 Task: Toggle the match on word start only in the suggest.
Action: Mouse moved to (14, 525)
Screenshot: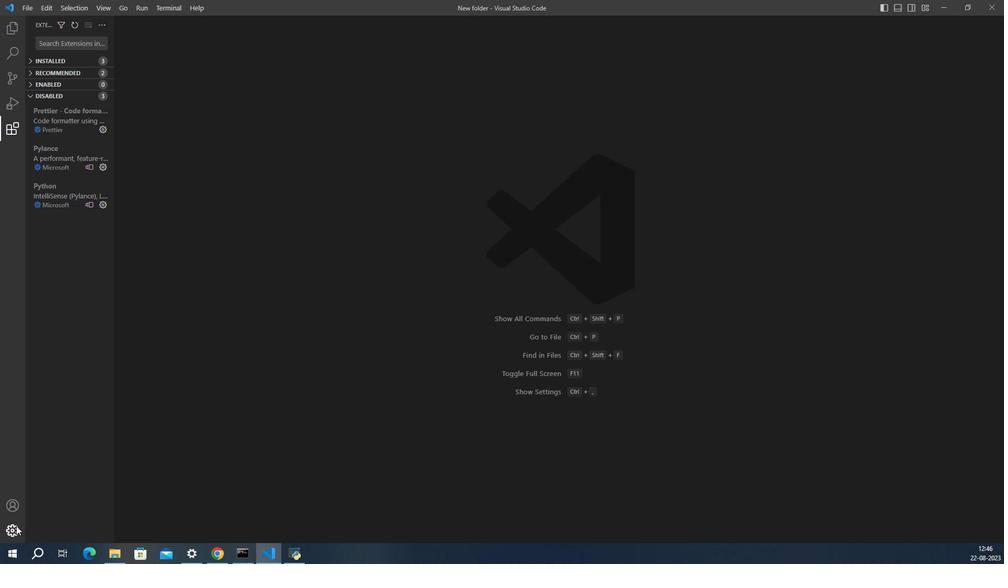 
Action: Mouse pressed left at (14, 525)
Screenshot: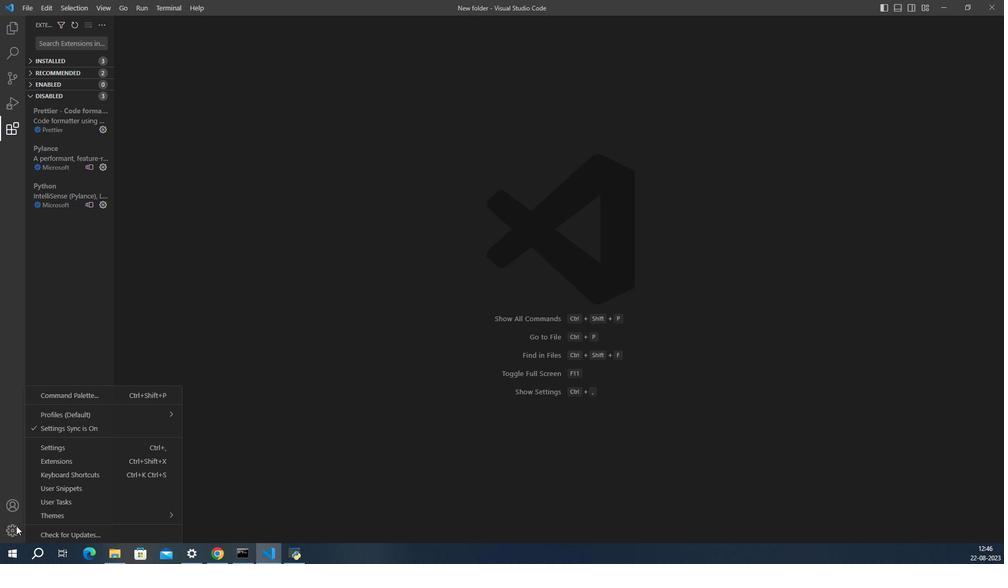 
Action: Mouse moved to (41, 453)
Screenshot: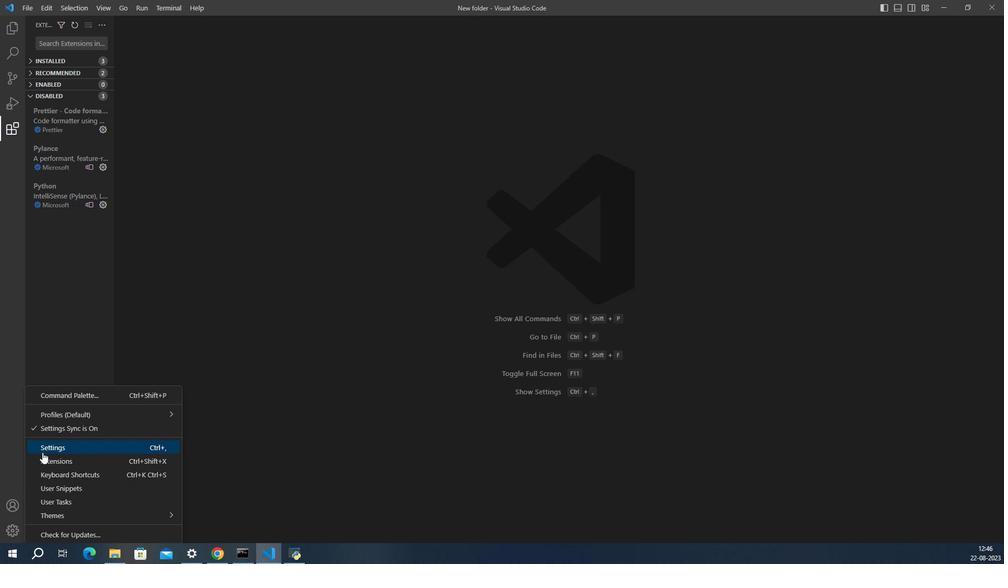 
Action: Mouse pressed left at (41, 453)
Screenshot: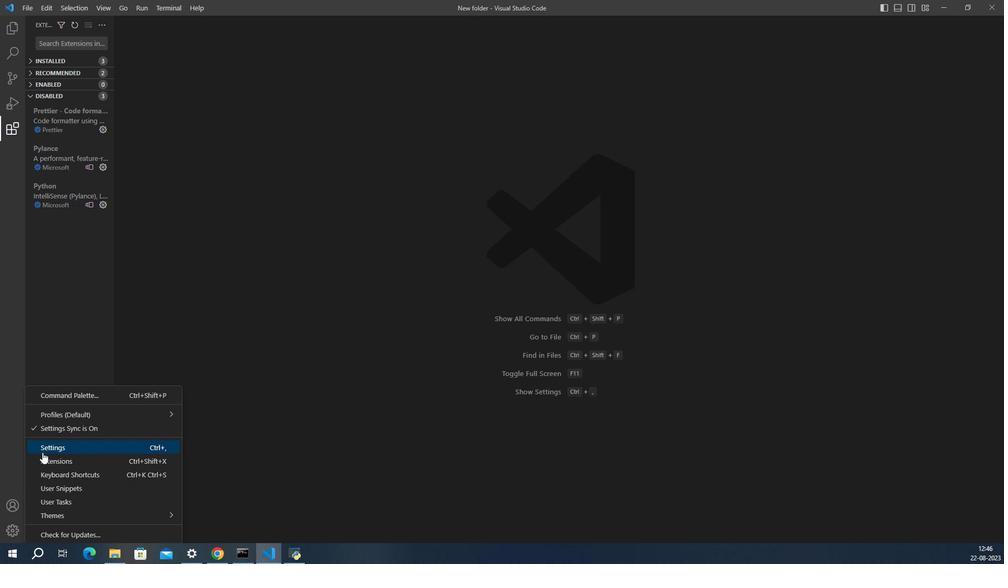 
Action: Mouse moved to (463, 376)
Screenshot: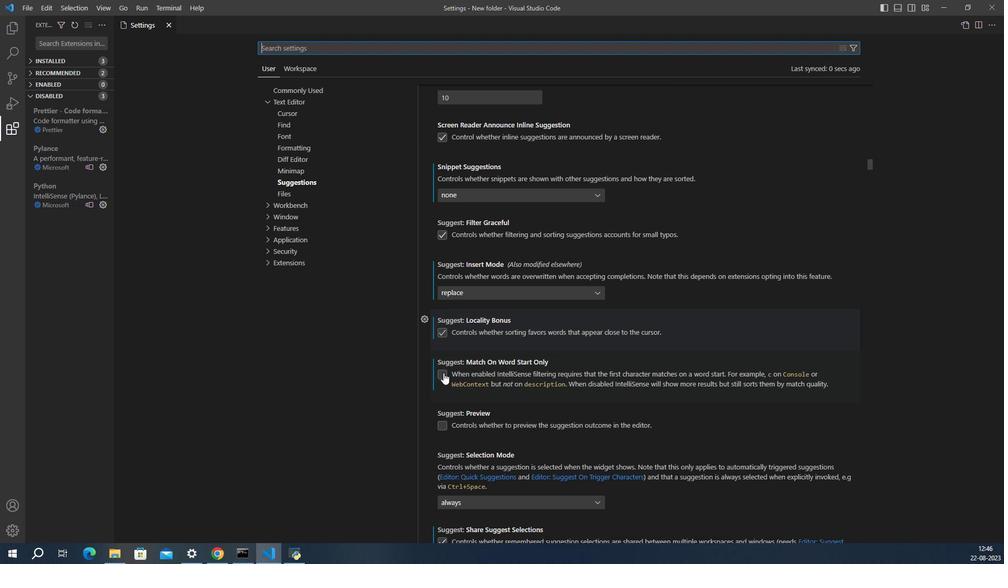 
Action: Mouse pressed left at (463, 376)
Screenshot: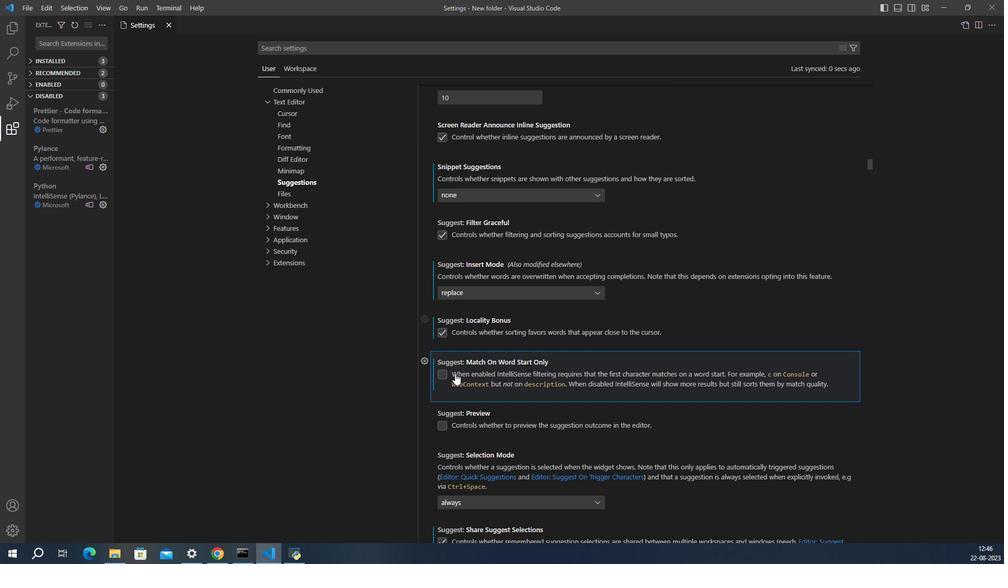 
Action: Mouse moved to (497, 382)
Screenshot: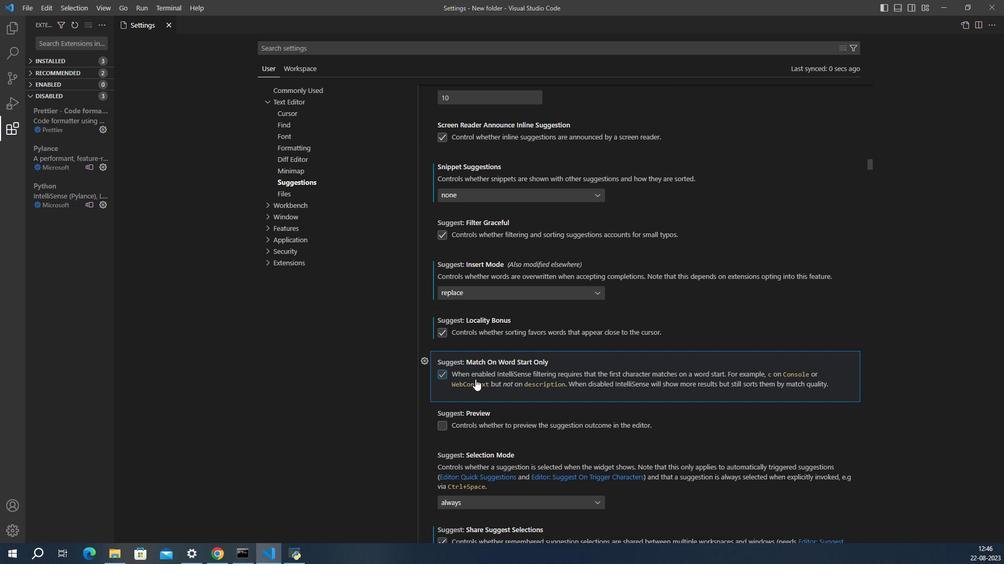 
